 Task: Send an email with the signature Amanda Green with the subject 'Introduction' and the message 'Please see below for my comments.' from softage.1@softage.net to softage.9@softage.net with an attached document Meeting_minutes.pdf and move the email from Sent Items to the folder Music
Action: Mouse moved to (96, 114)
Screenshot: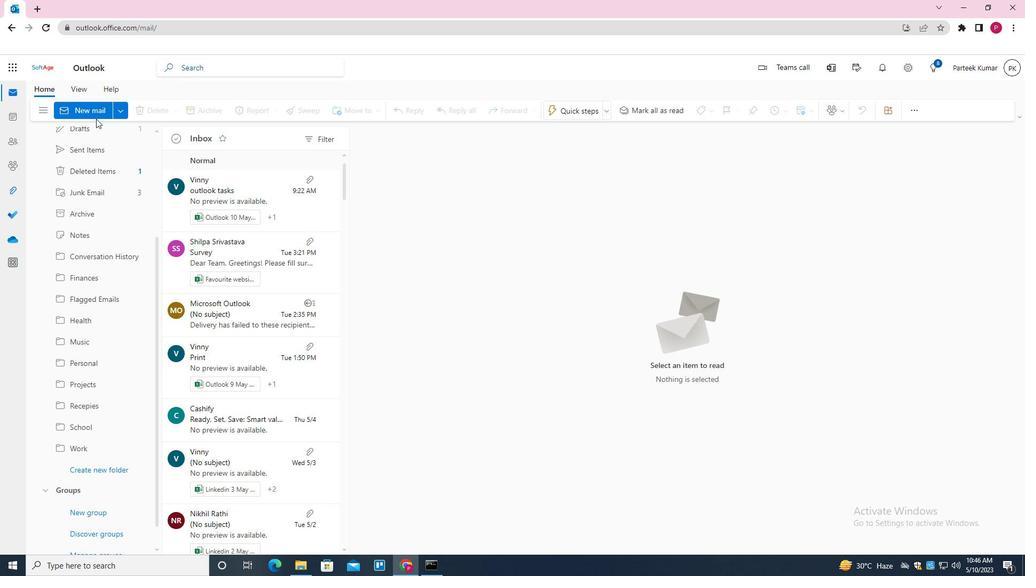 
Action: Mouse pressed left at (96, 114)
Screenshot: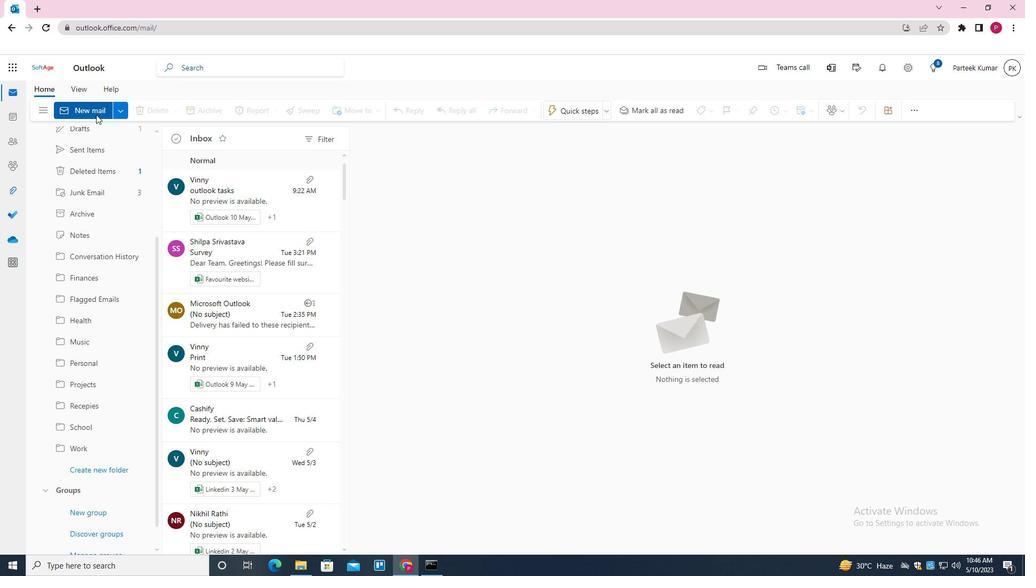 
Action: Mouse moved to (429, 274)
Screenshot: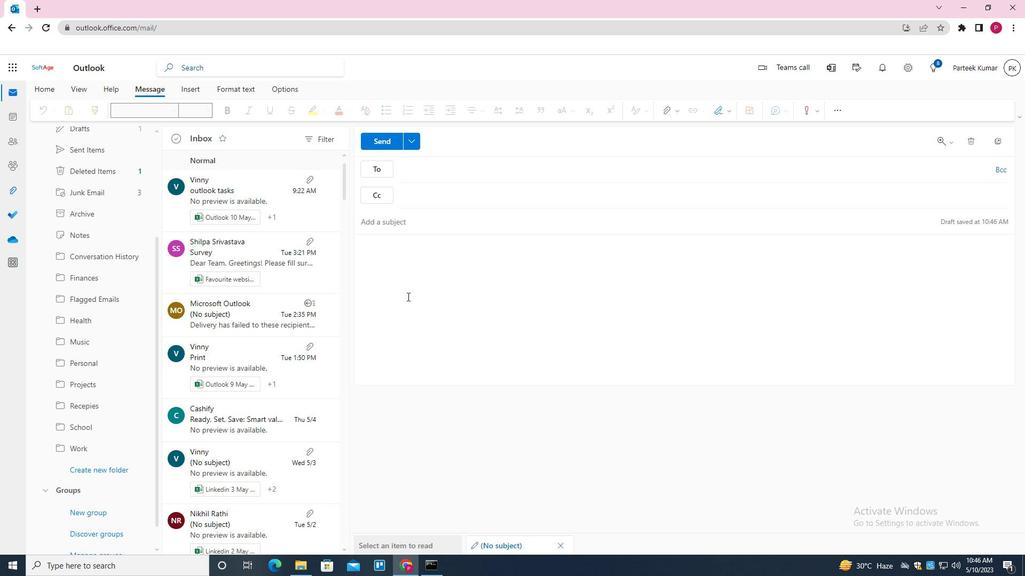 
Action: Mouse pressed left at (429, 274)
Screenshot: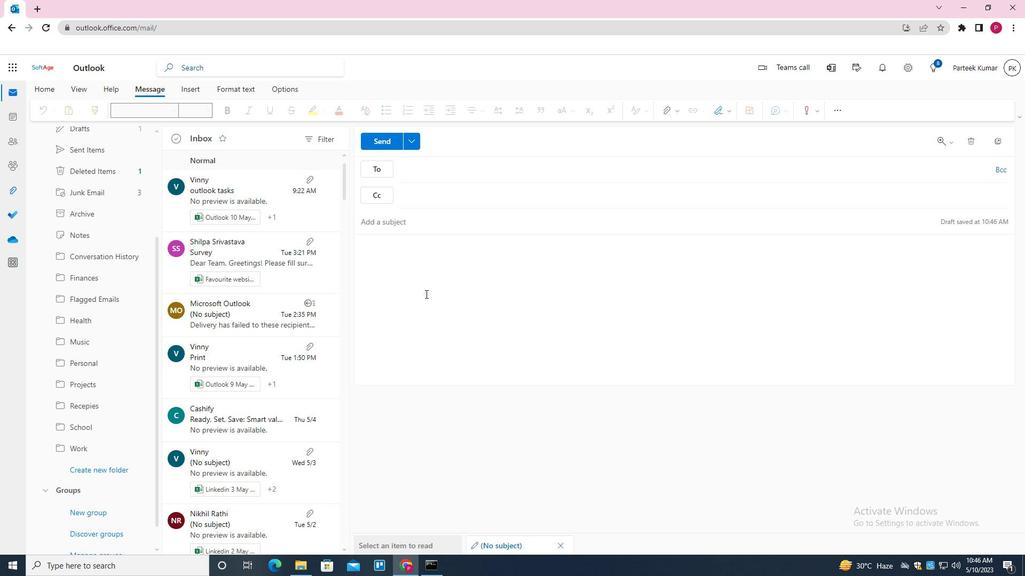 
Action: Mouse moved to (727, 111)
Screenshot: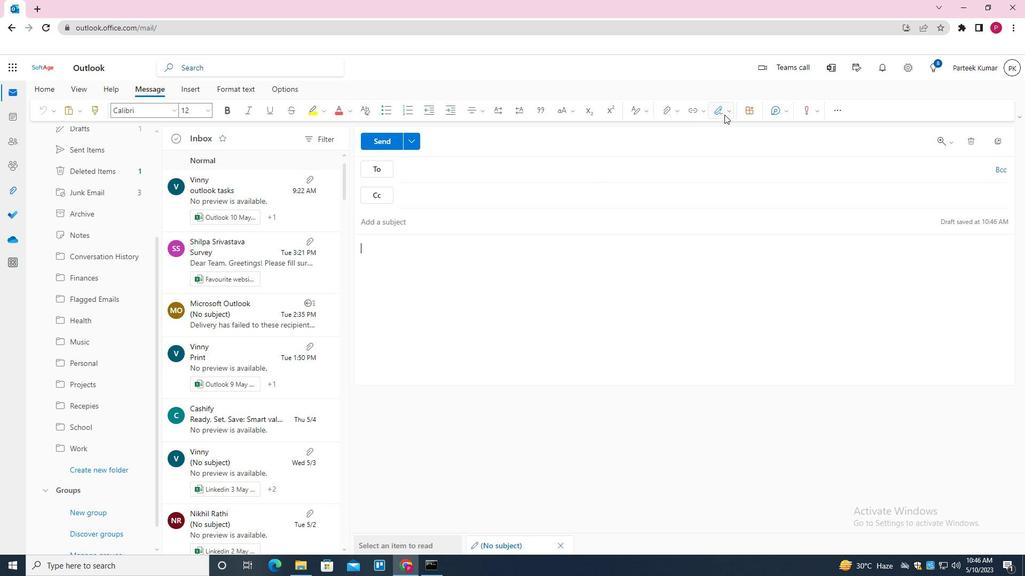 
Action: Mouse pressed left at (727, 111)
Screenshot: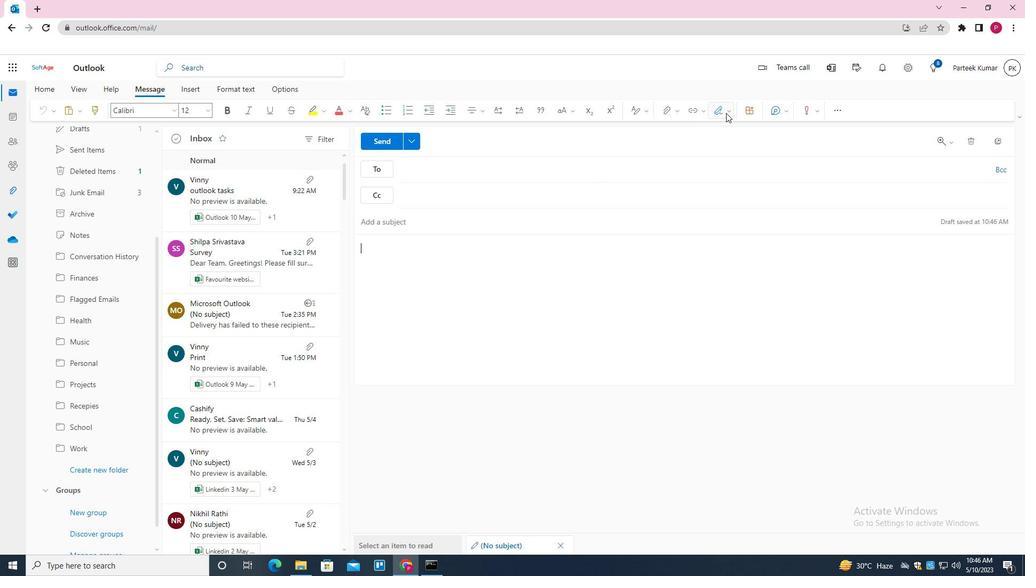 
Action: Mouse moved to (693, 270)
Screenshot: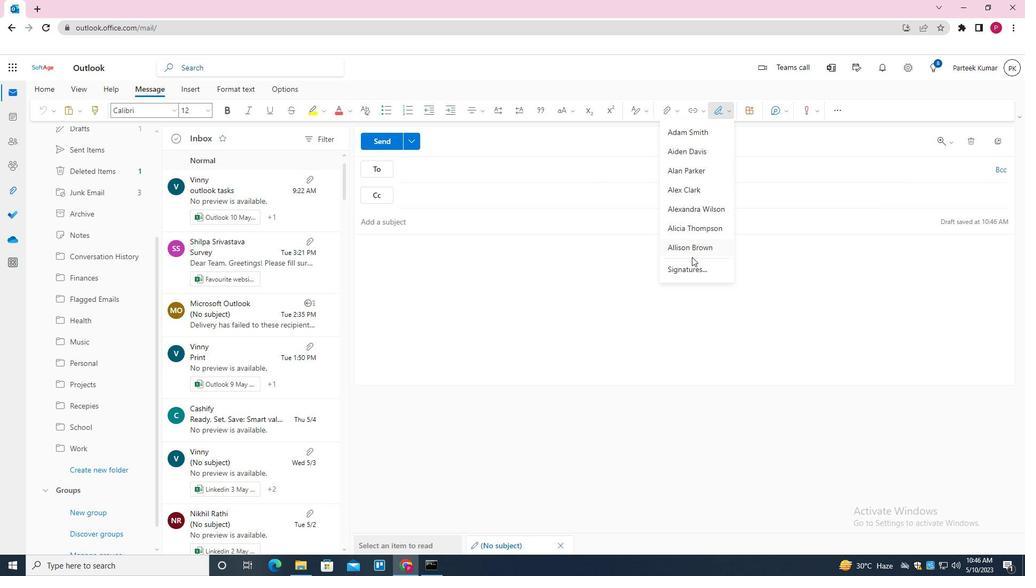 
Action: Mouse pressed left at (693, 270)
Screenshot: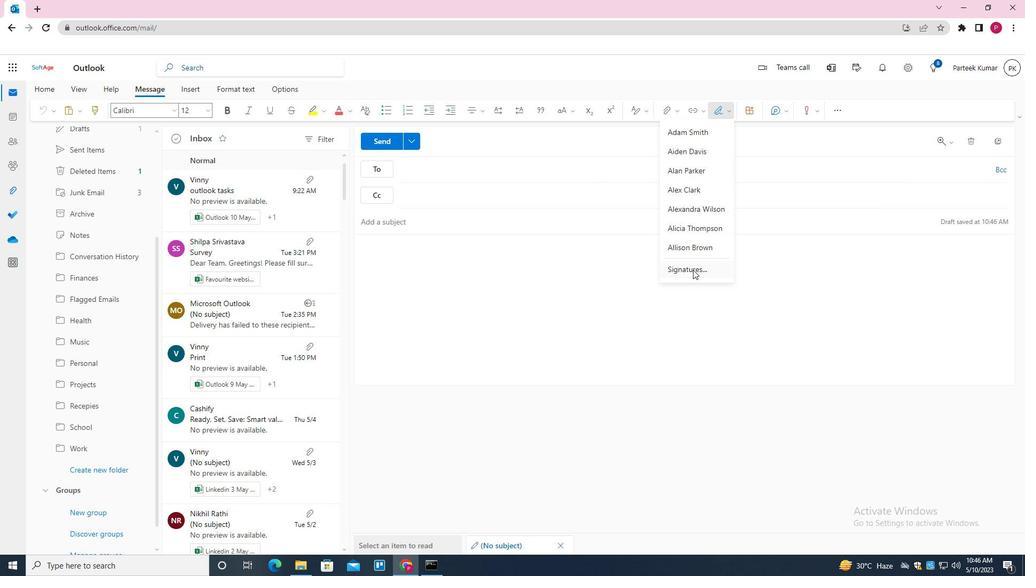 
Action: Mouse moved to (450, 172)
Screenshot: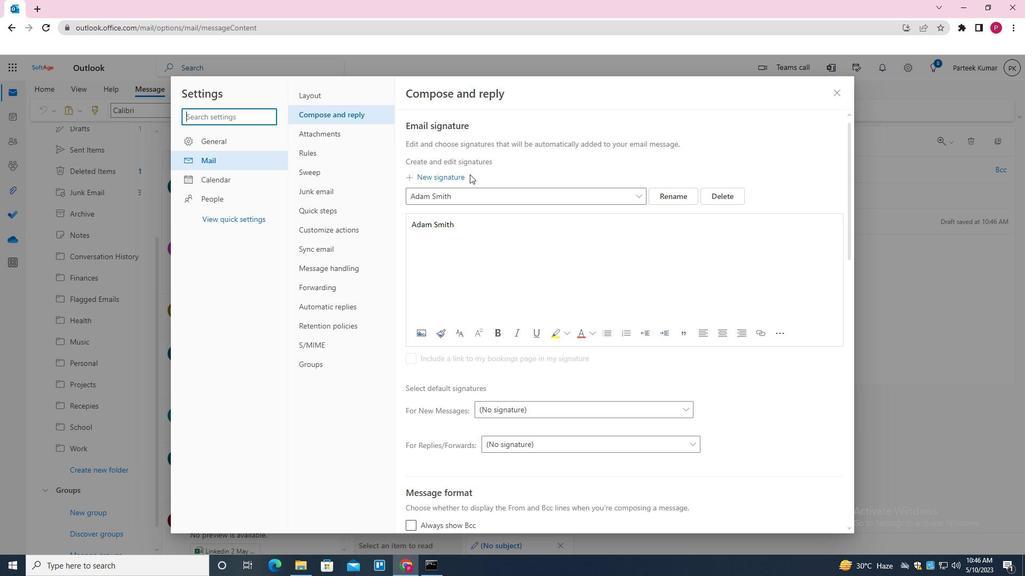 
Action: Mouse pressed left at (450, 172)
Screenshot: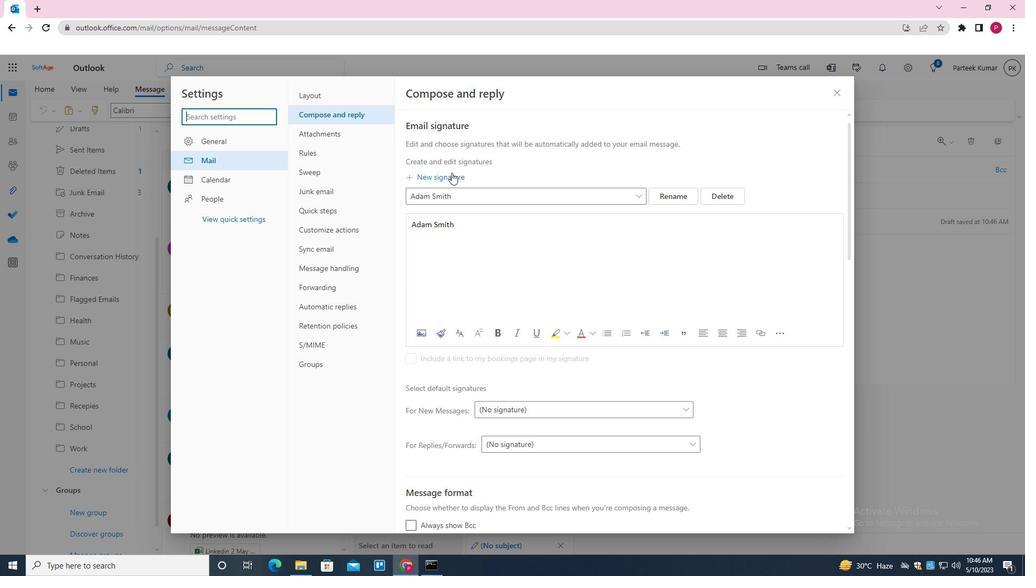
Action: Mouse moved to (468, 193)
Screenshot: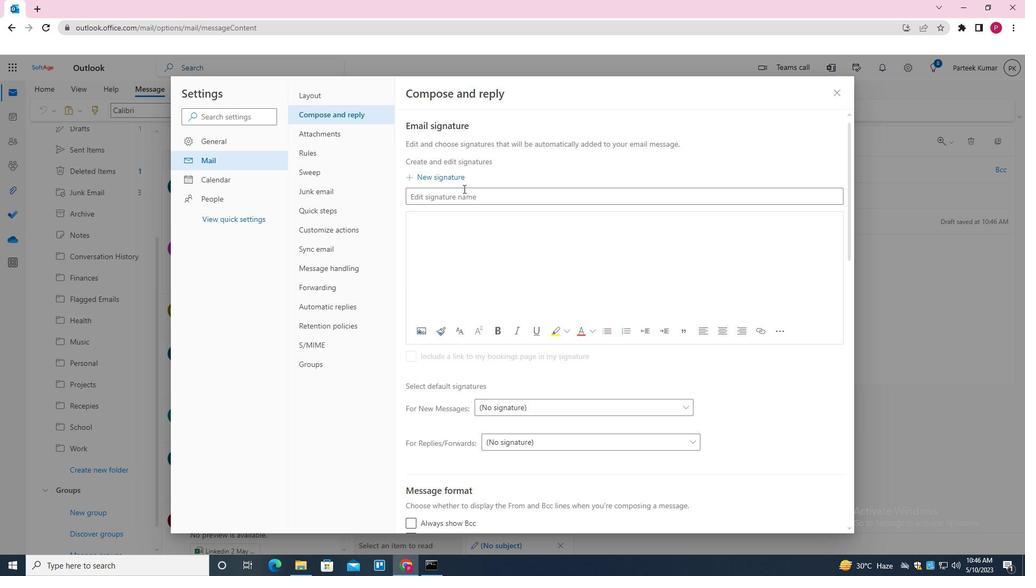 
Action: Mouse pressed left at (468, 193)
Screenshot: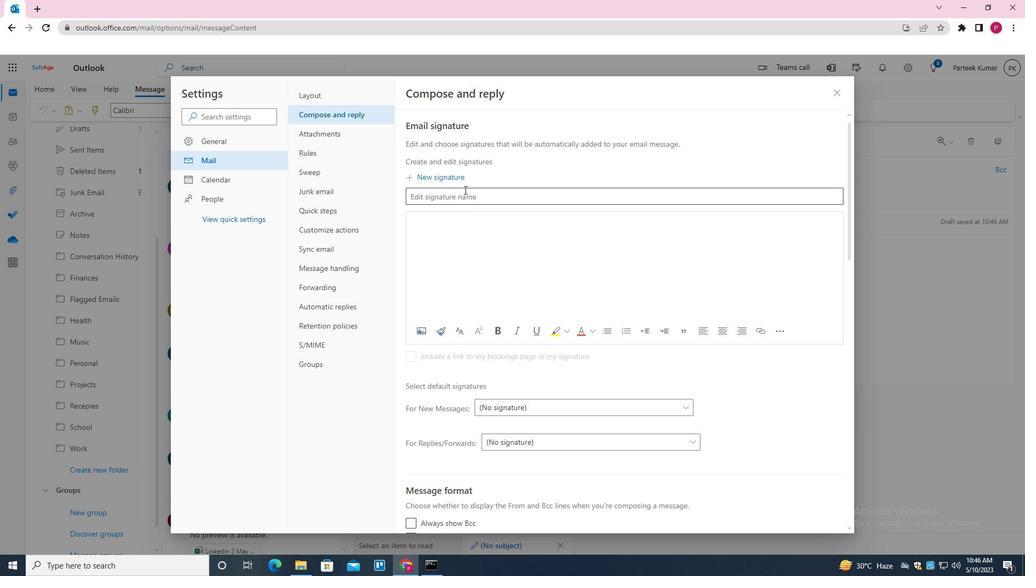 
Action: Key pressed <Key.shift>AMANDA<Key.space><Key.shift><Key.shift>GREEN<Key.space>
Screenshot: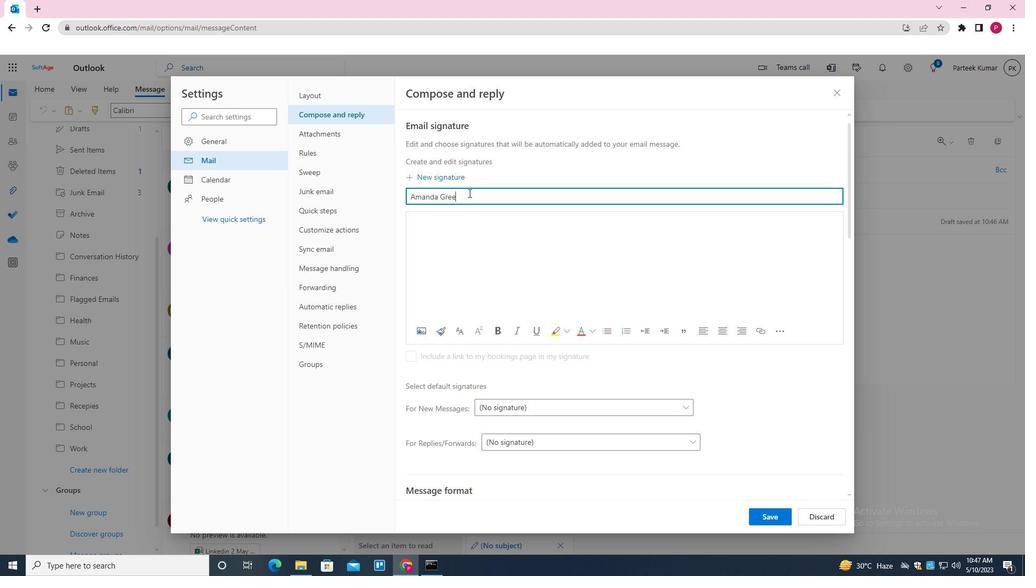 
Action: Mouse moved to (462, 215)
Screenshot: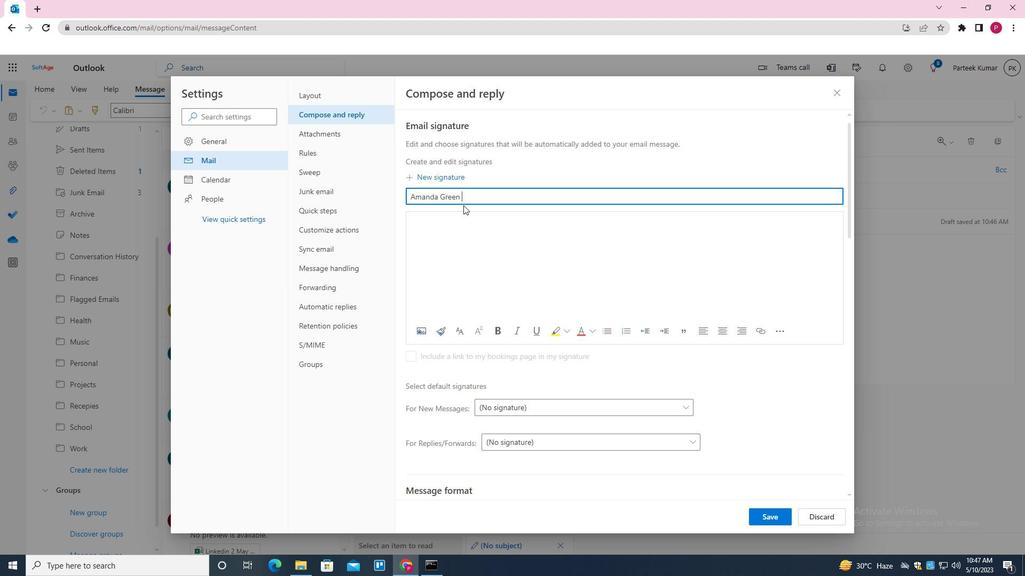 
Action: Mouse pressed left at (462, 215)
Screenshot: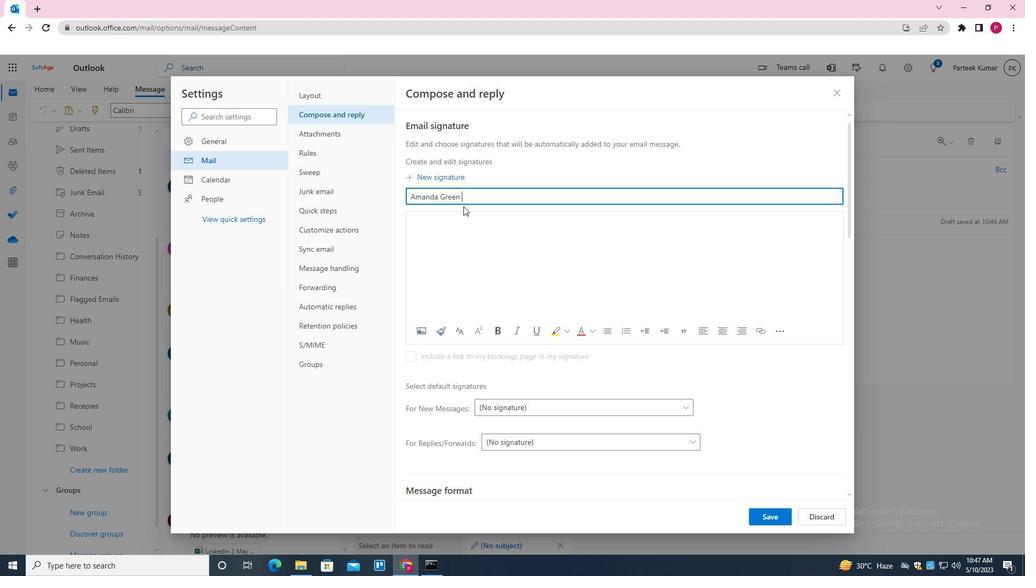 
Action: Key pressed <Key.shift>AMANDA<Key.space><Key.shift><Key.shift><Key.shift><Key.shift><Key.shift><Key.shift><Key.shift>GREEB<Key.backspace>N
Screenshot: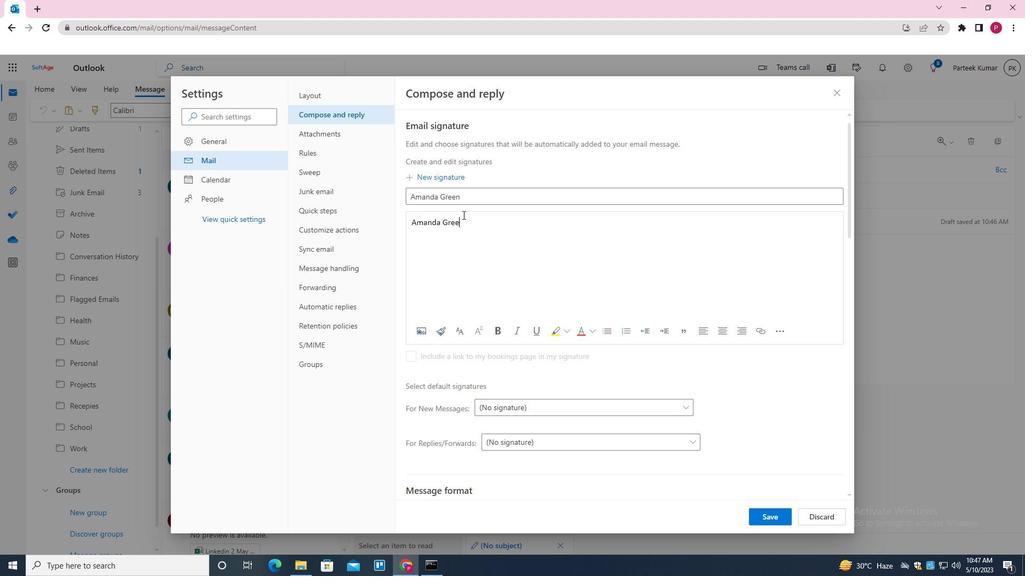 
Action: Mouse moved to (763, 516)
Screenshot: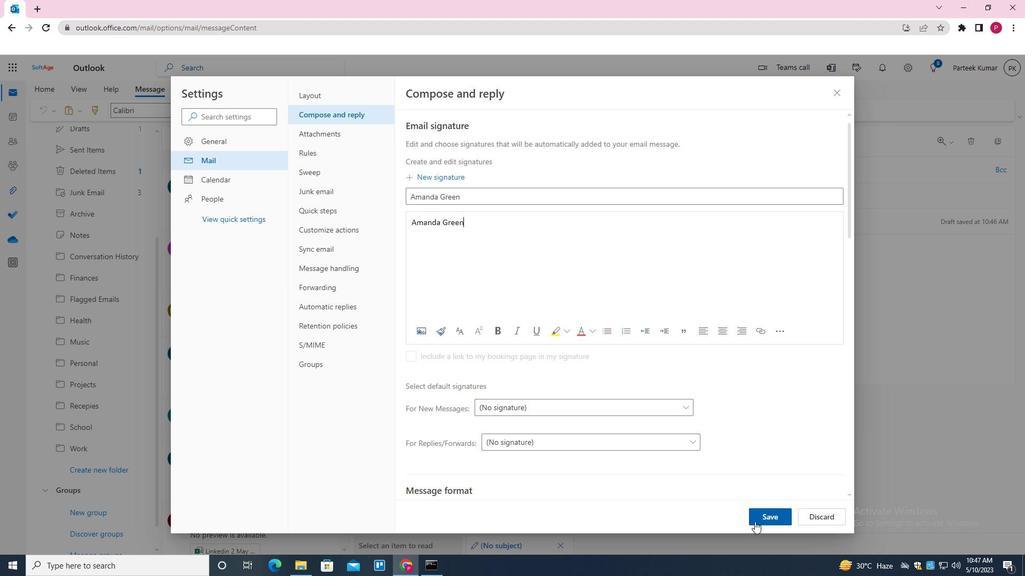
Action: Mouse pressed left at (763, 516)
Screenshot: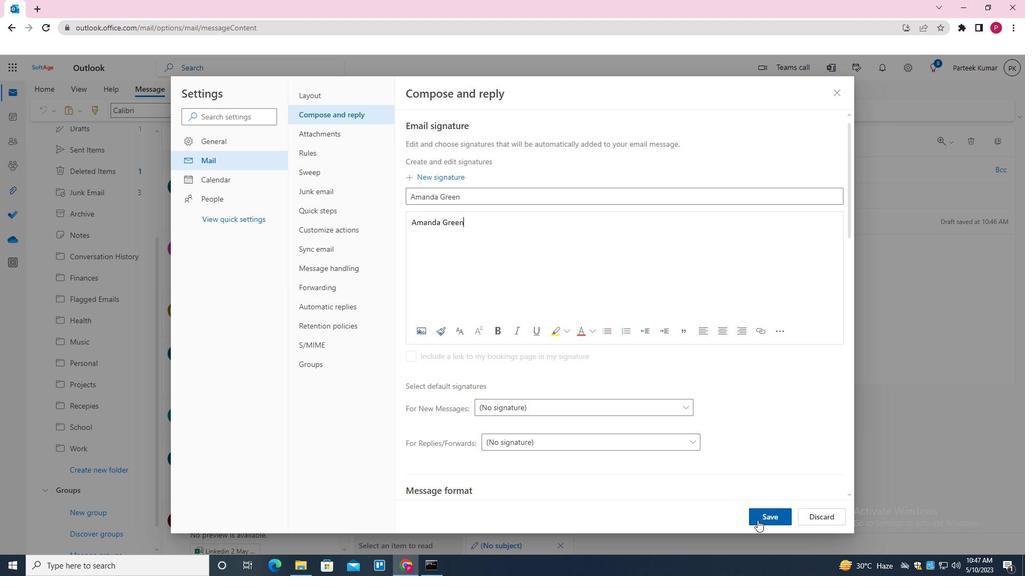 
Action: Mouse moved to (837, 91)
Screenshot: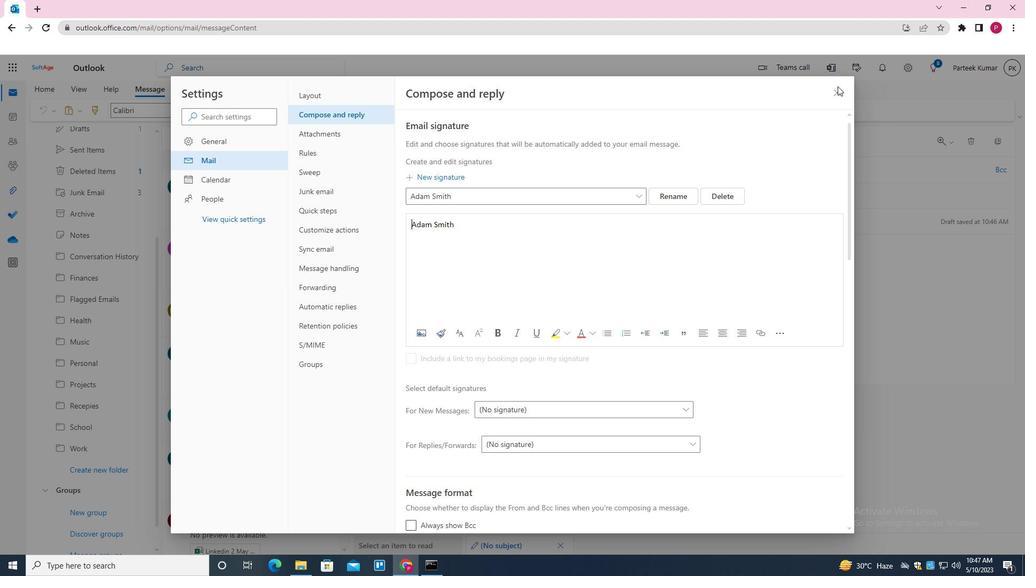 
Action: Mouse pressed left at (837, 91)
Screenshot: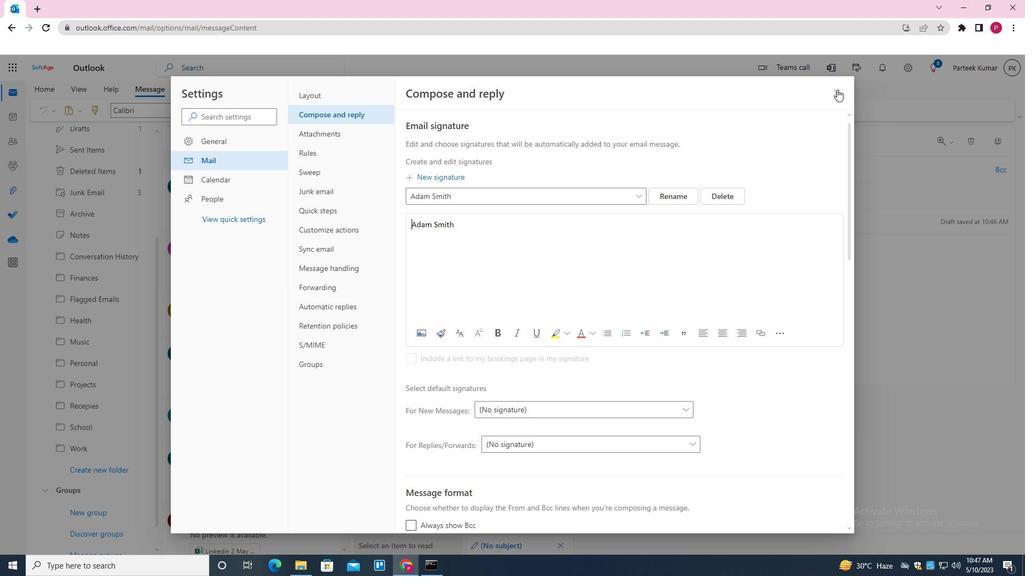 
Action: Mouse moved to (565, 256)
Screenshot: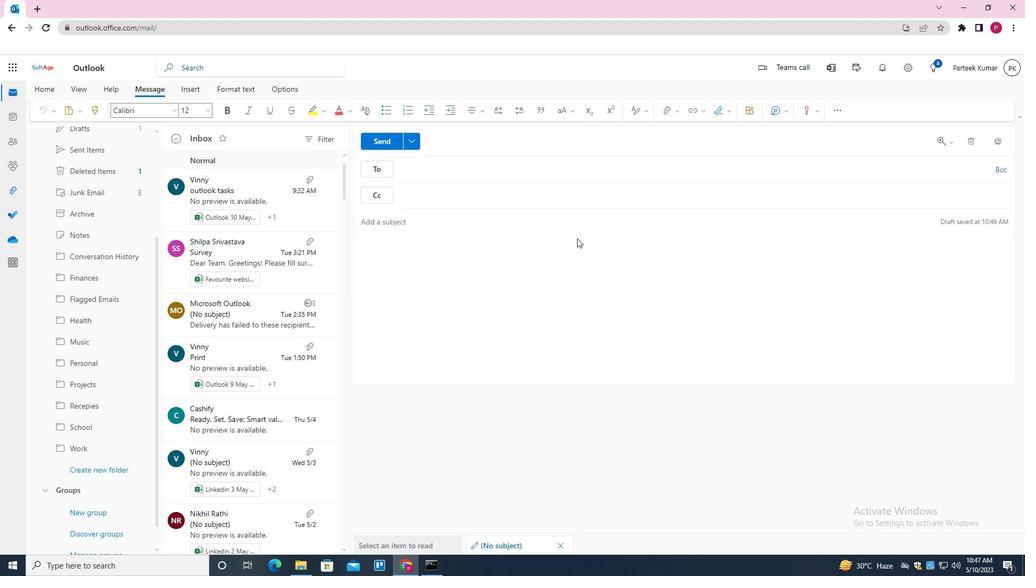 
Action: Mouse pressed left at (565, 256)
Screenshot: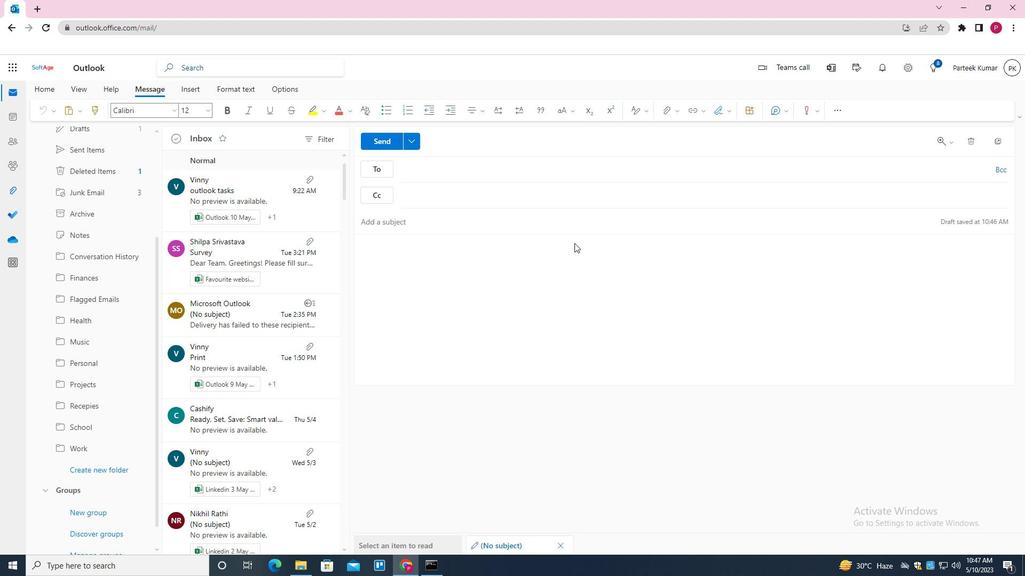 
Action: Mouse moved to (730, 112)
Screenshot: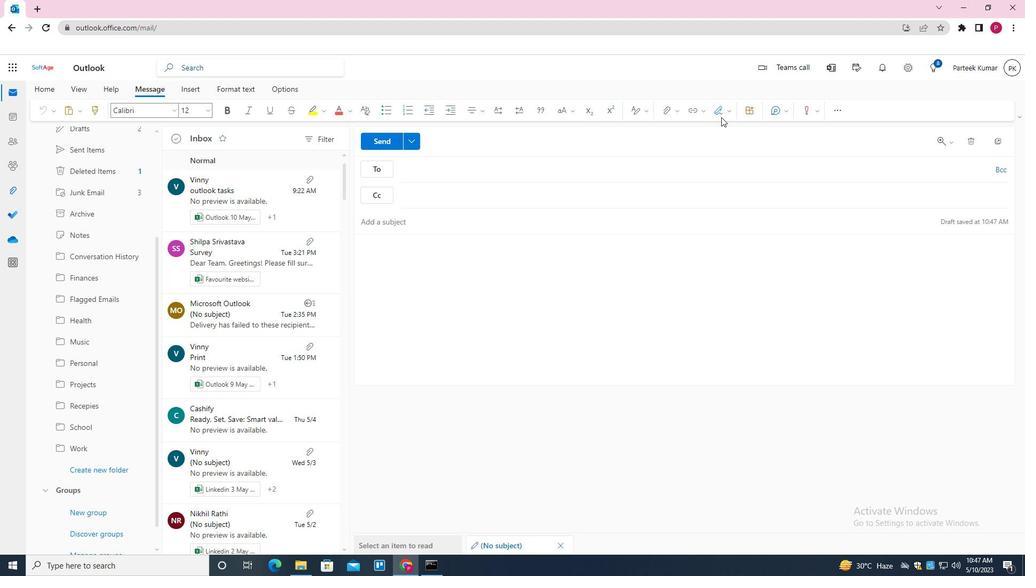 
Action: Mouse pressed left at (730, 112)
Screenshot: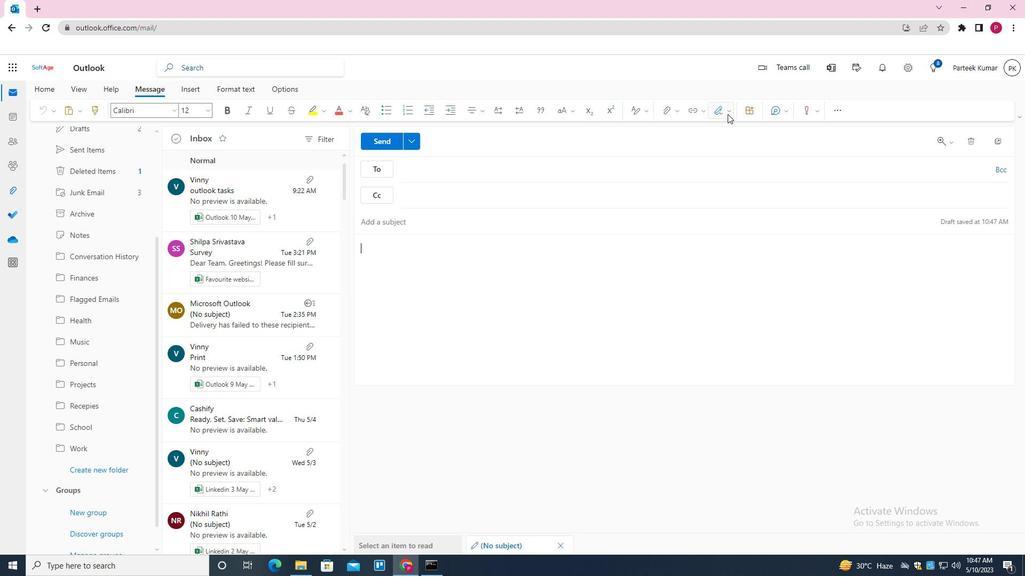 
Action: Mouse moved to (682, 270)
Screenshot: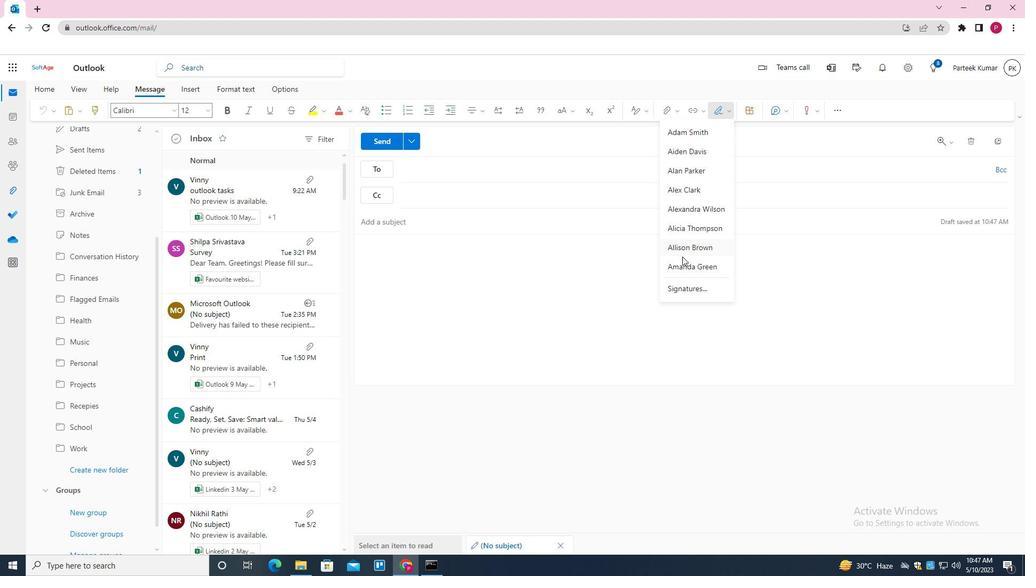 
Action: Mouse pressed left at (682, 270)
Screenshot: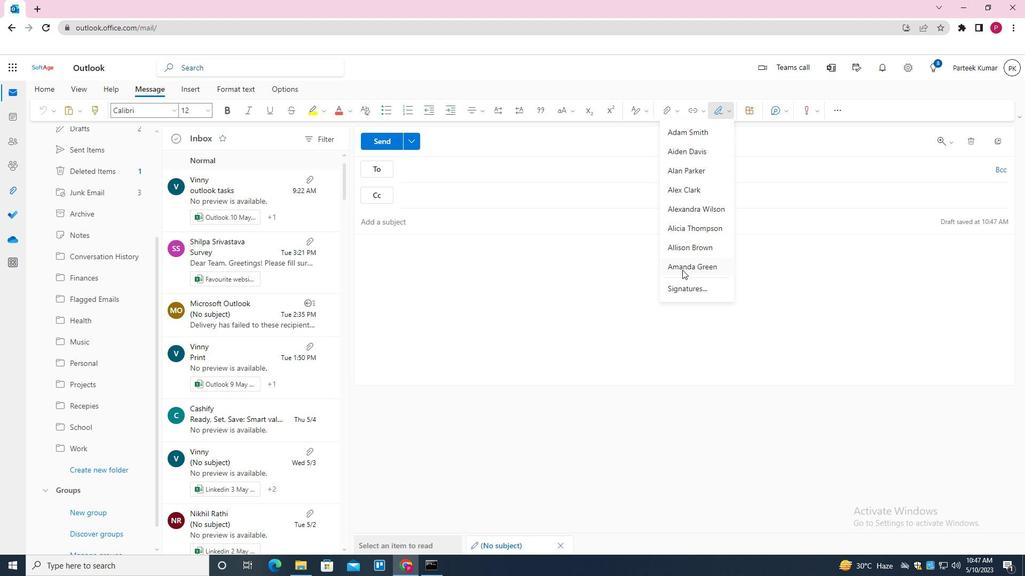 
Action: Mouse moved to (423, 217)
Screenshot: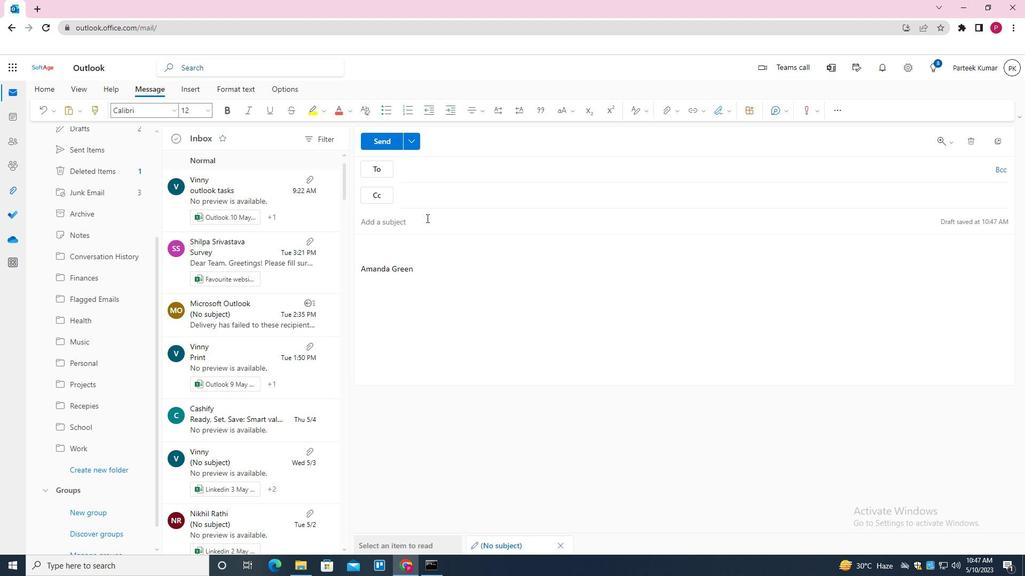 
Action: Mouse pressed left at (423, 217)
Screenshot: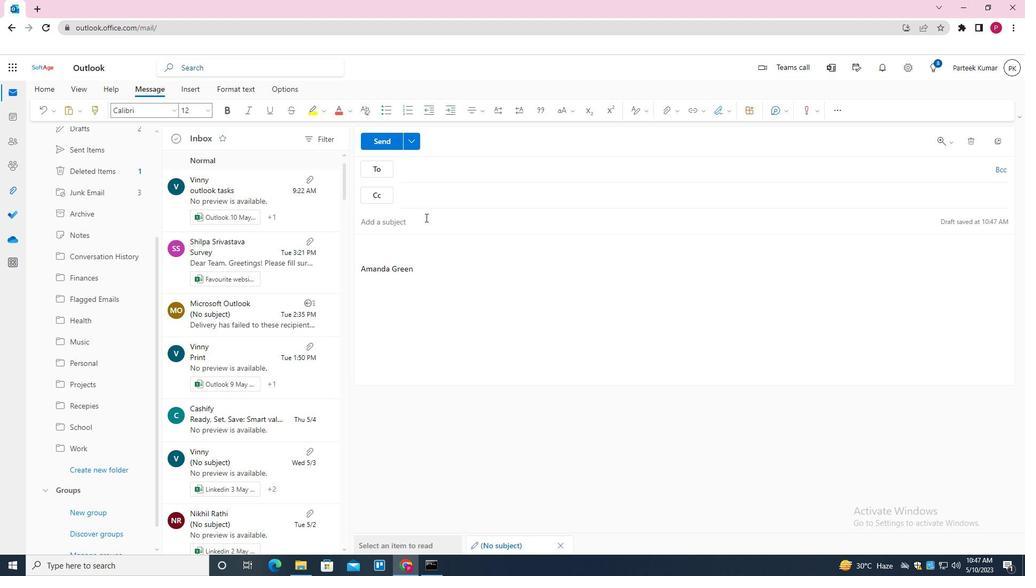 
Action: Key pressed <Key.shift><Key.shift><Key.shift><Key.shift>INTODUCY<Key.backspace>T<Key.backspace>ION<Key.space><Key.backspace><Key.backspace><Key.backspace><Key.backspace><Key.backspace>CTU<Key.backspace>ION<Key.space><Key.backspace><Key.backspace><Key.backspace><Key.backspace><Key.backspace><Key.backspace><Key.backspace><Key.backspace><Key.backspace><Key.backspace>TRODUCTION<Key.space>
Screenshot: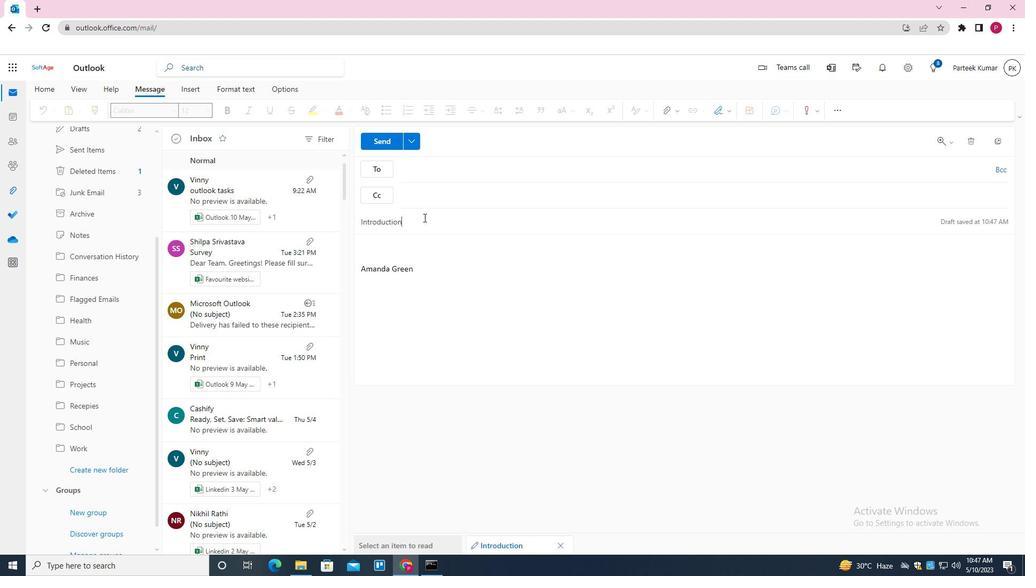 
Action: Mouse moved to (380, 253)
Screenshot: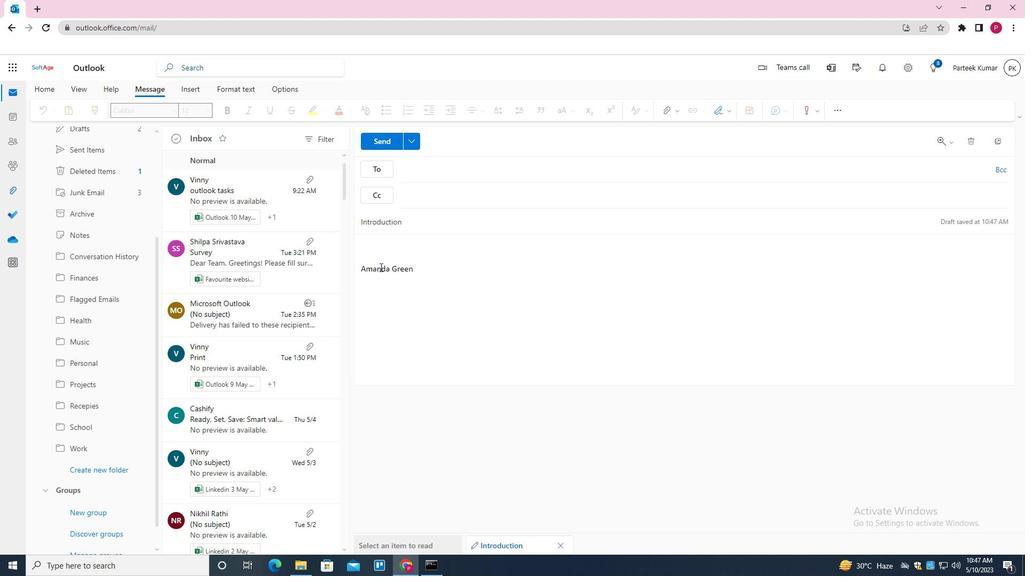 
Action: Mouse pressed left at (380, 253)
Screenshot: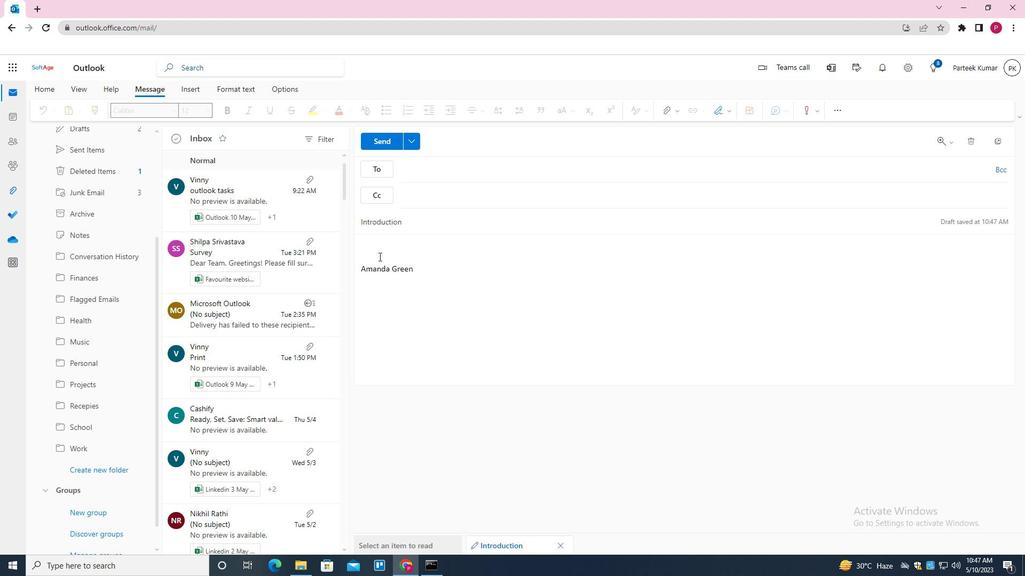 
Action: Key pressed <Key.up><Key.shift>PLEASE<Key.space>SEE<Key.space>BELOW<Key.space>FOR<Key.space>MY<Key.space>COMMENTS<Key.space>
Screenshot: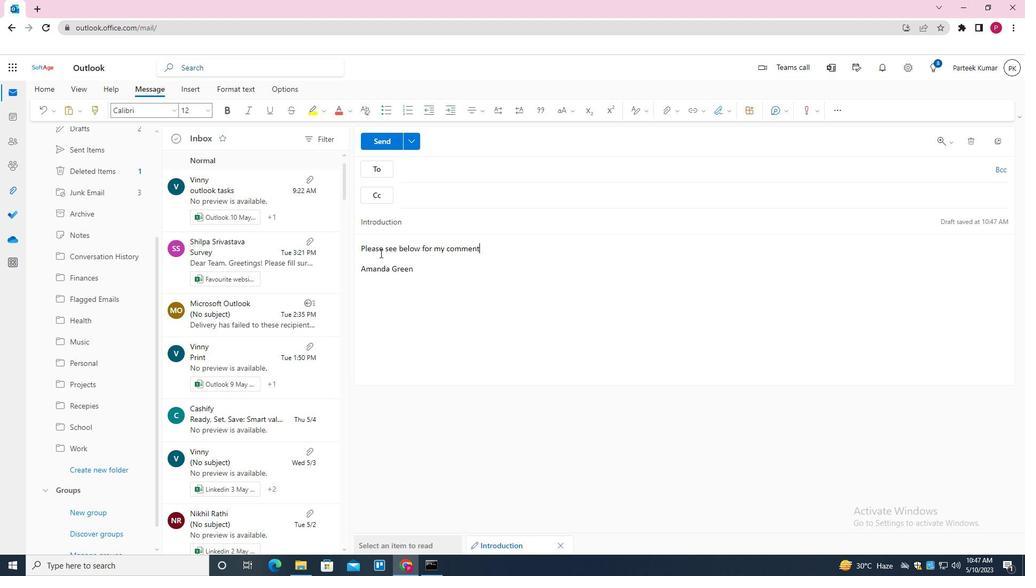 
Action: Mouse moved to (450, 167)
Screenshot: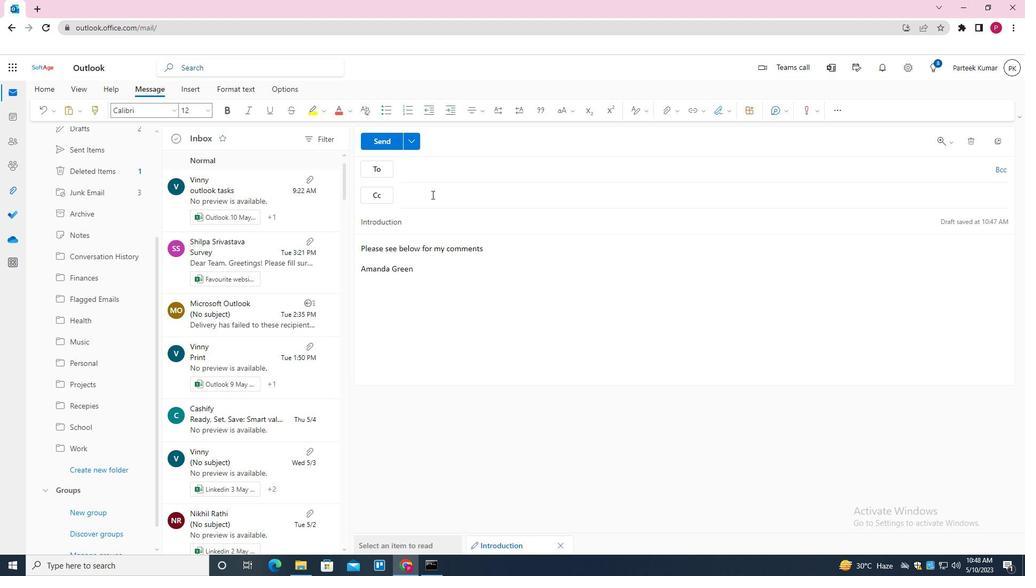 
Action: Mouse pressed left at (450, 167)
Screenshot: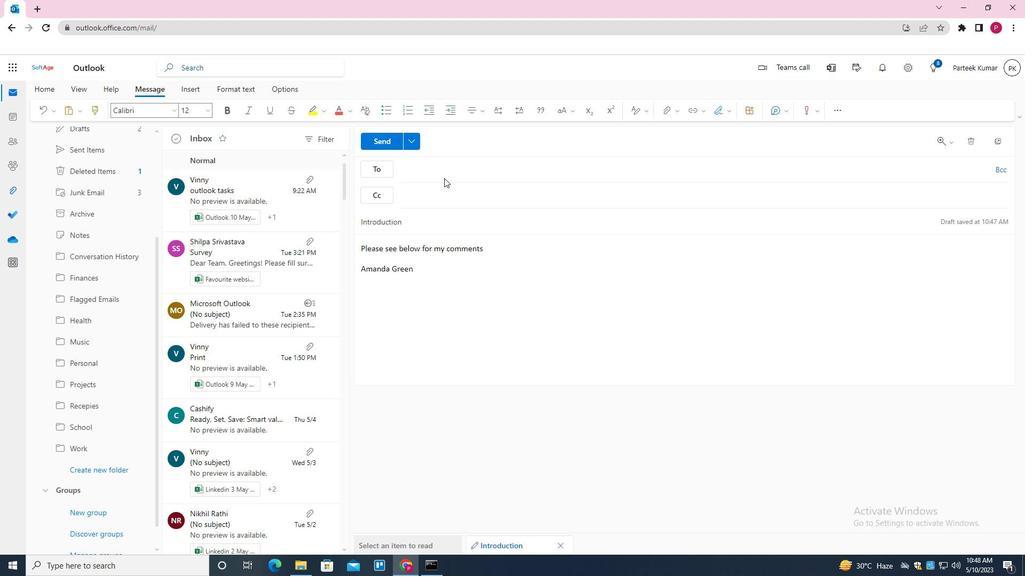 
Action: Key pressed <Key.shift>SOFTAGE.9<Key.shift>@SOFTAGE.NET<Key.enter>
Screenshot: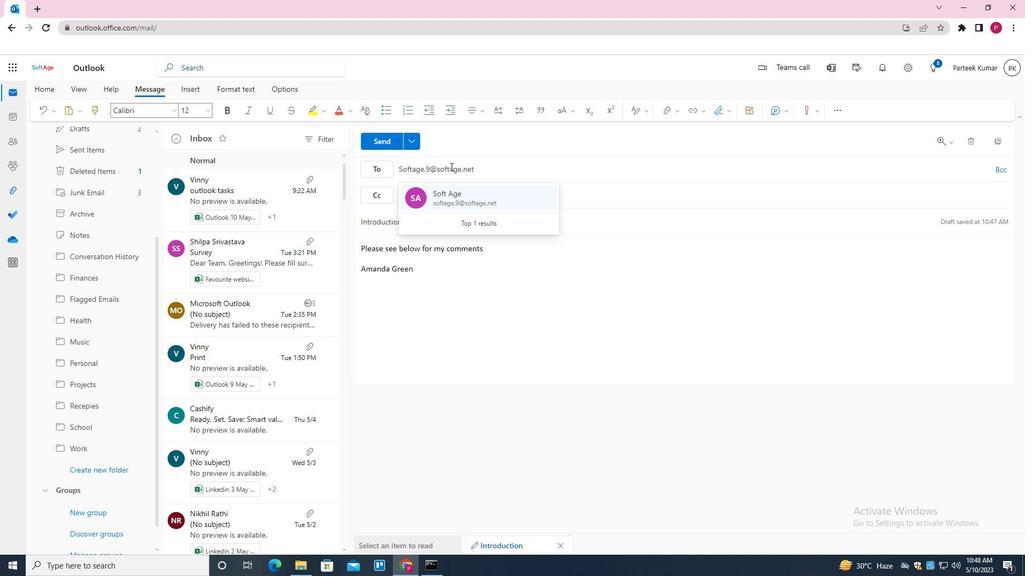
Action: Mouse moved to (659, 110)
Screenshot: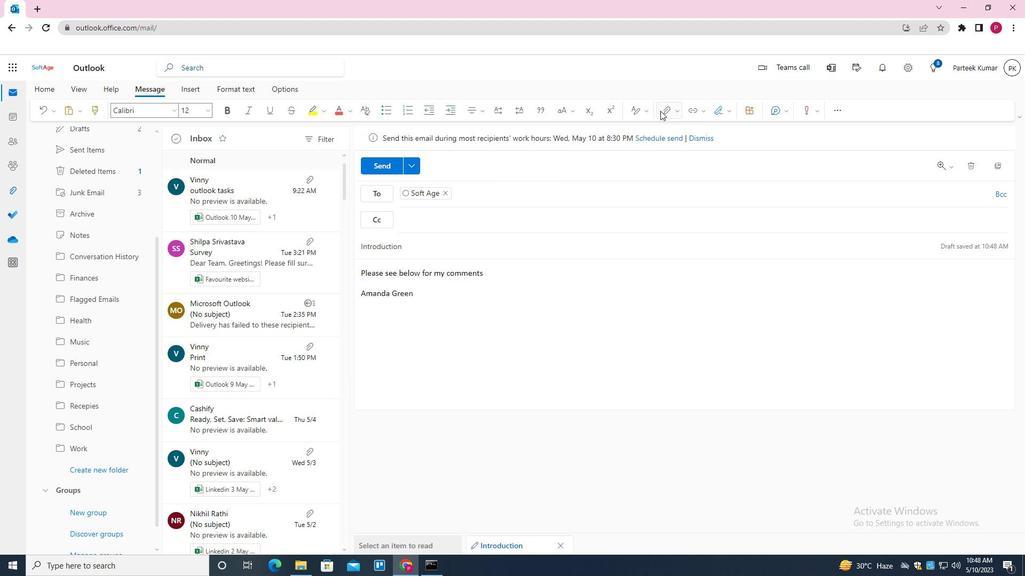
Action: Mouse pressed left at (659, 110)
Screenshot: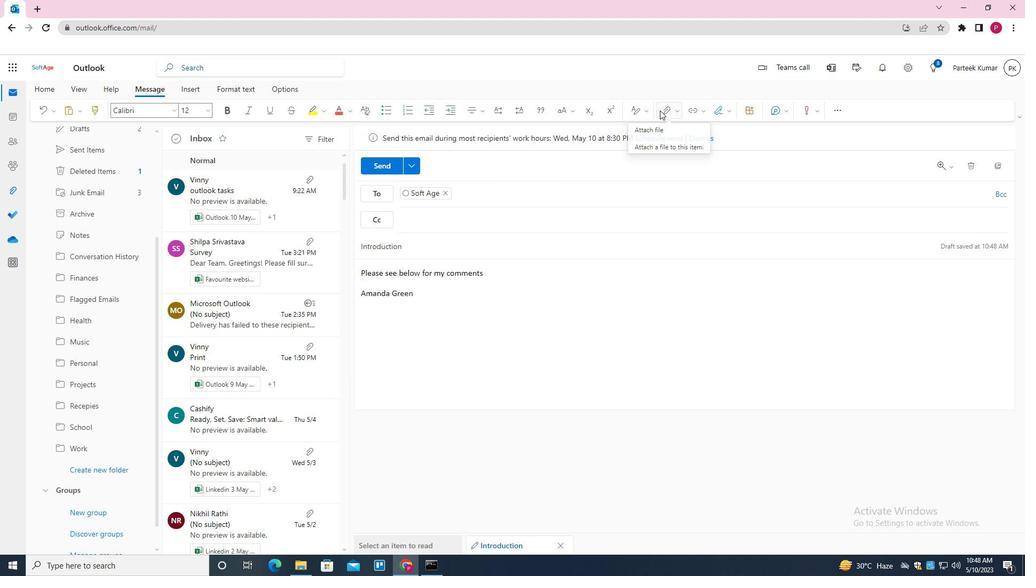 
Action: Mouse moved to (602, 133)
Screenshot: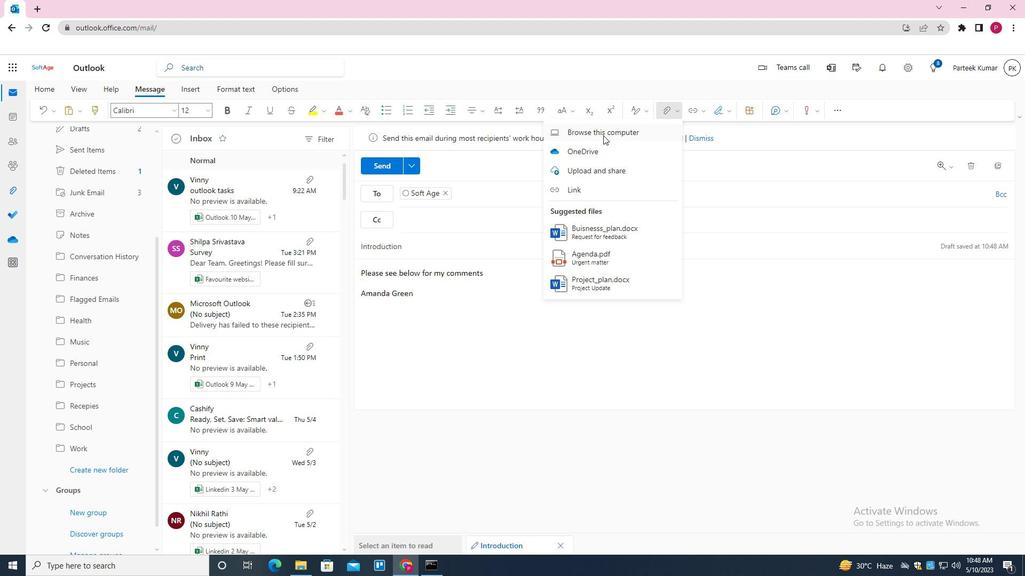 
Action: Mouse pressed left at (602, 133)
Screenshot: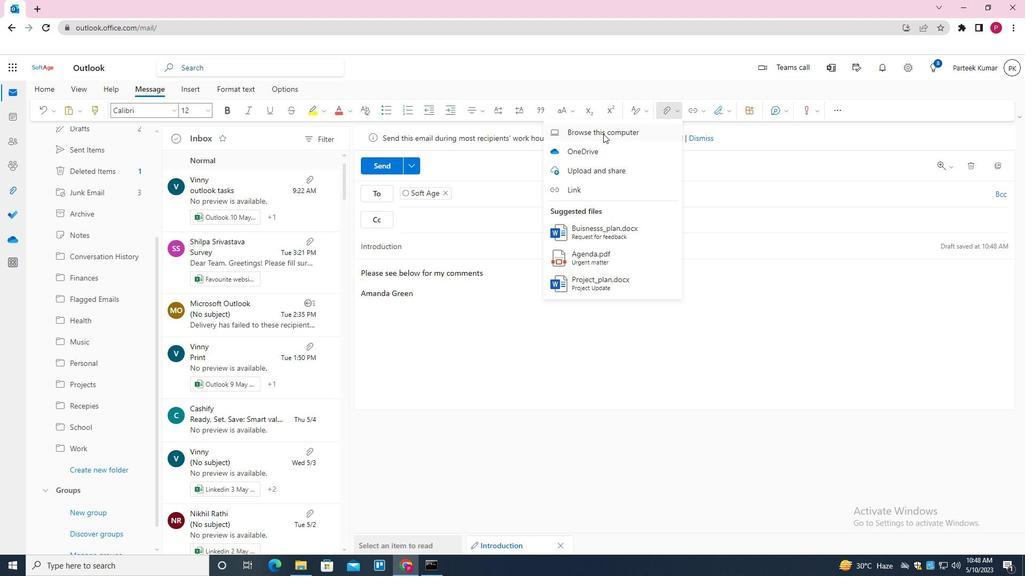 
Action: Mouse moved to (176, 87)
Screenshot: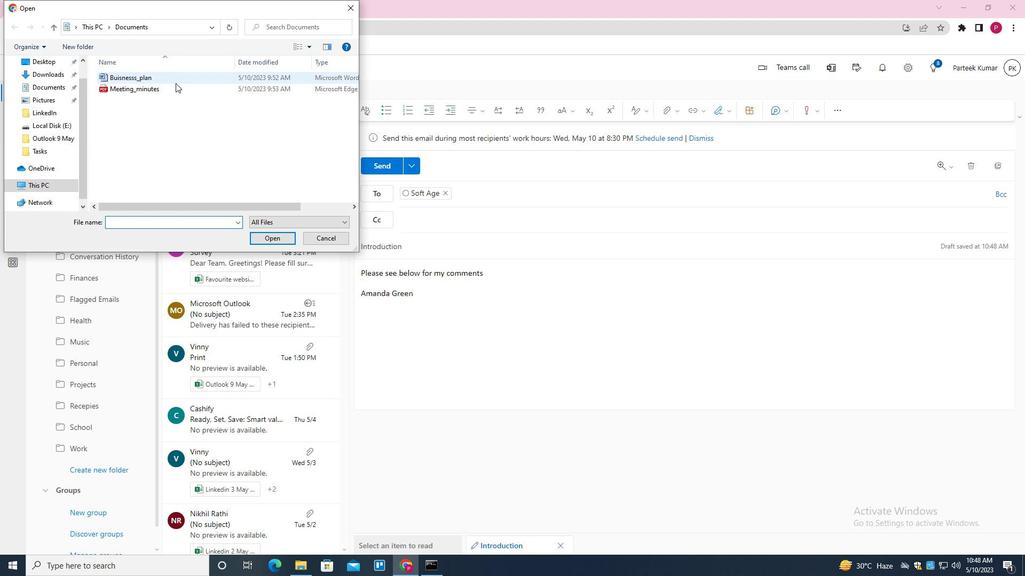 
Action: Mouse pressed left at (176, 87)
Screenshot: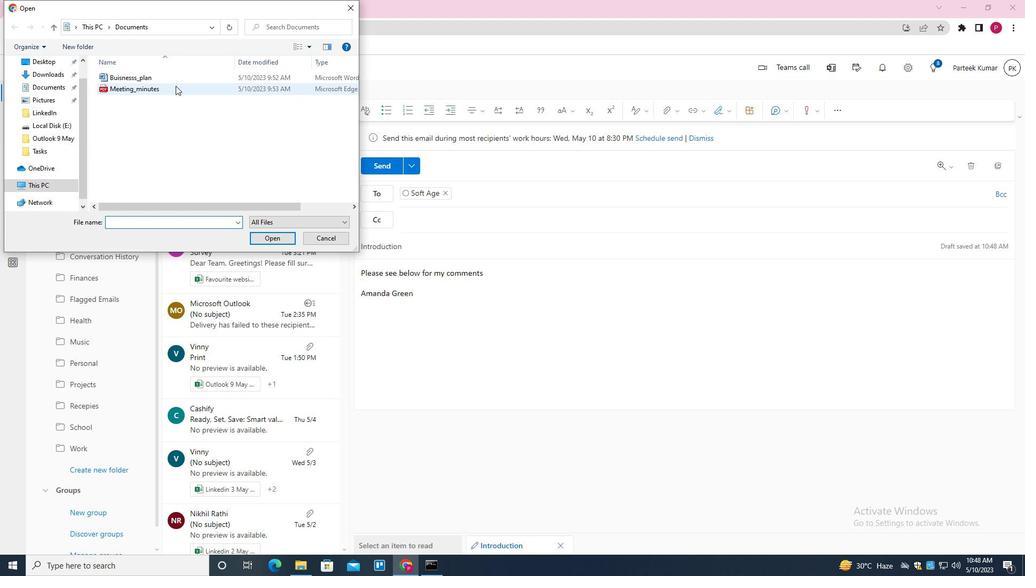 
Action: Mouse moved to (268, 236)
Screenshot: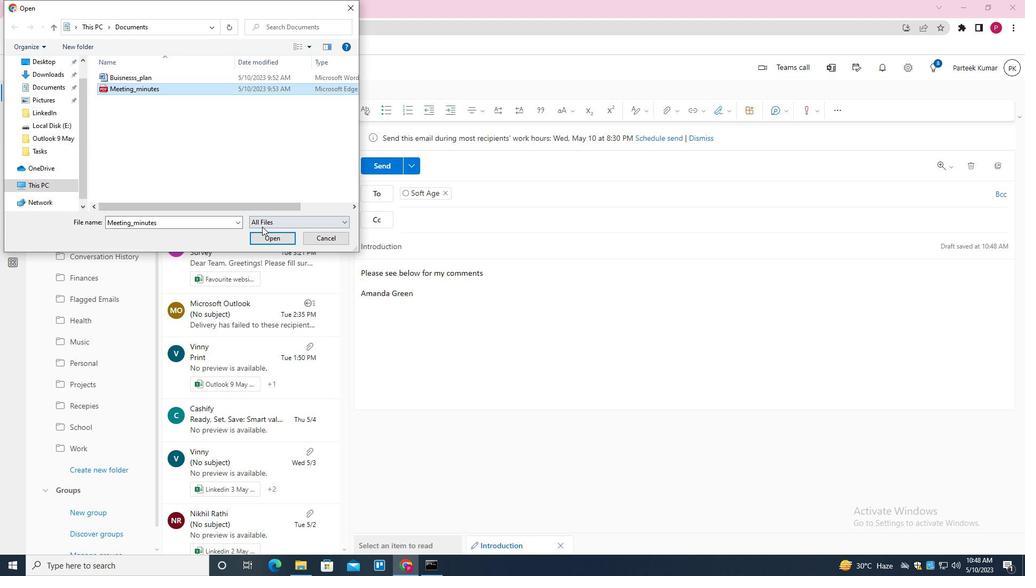 
Action: Mouse pressed left at (268, 236)
Screenshot: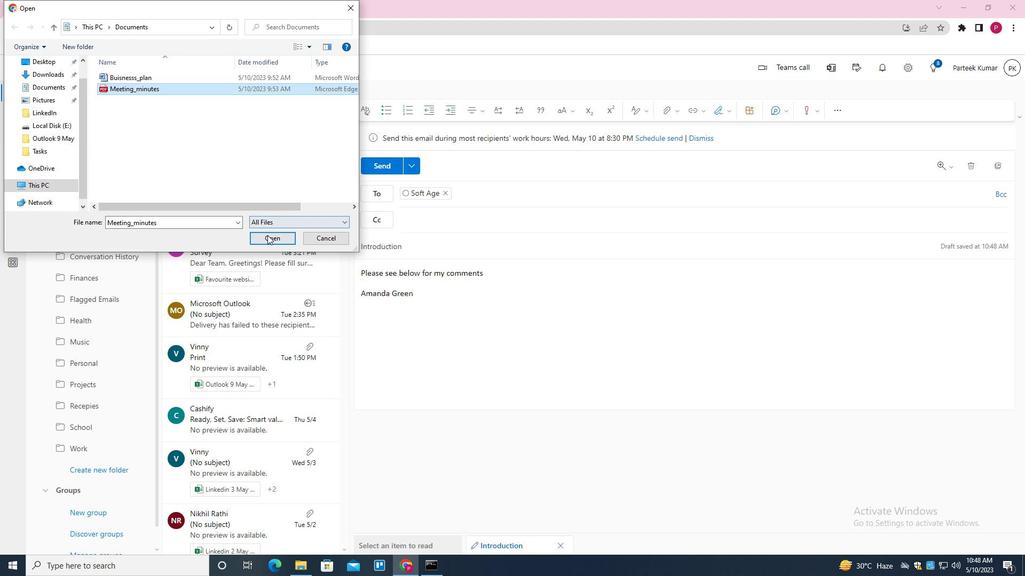 
Action: Mouse moved to (379, 167)
Screenshot: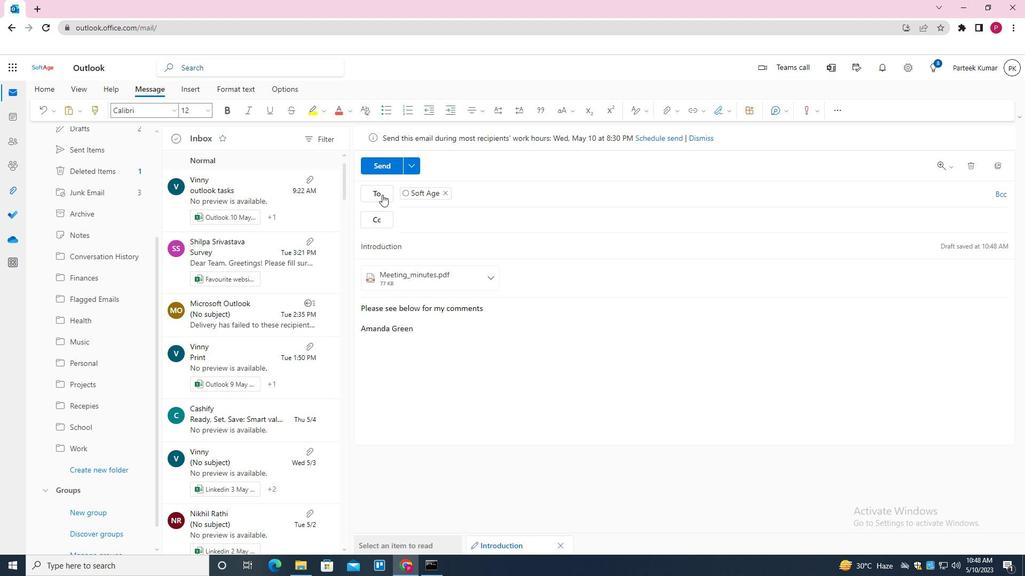 
Action: Mouse pressed left at (379, 167)
Screenshot: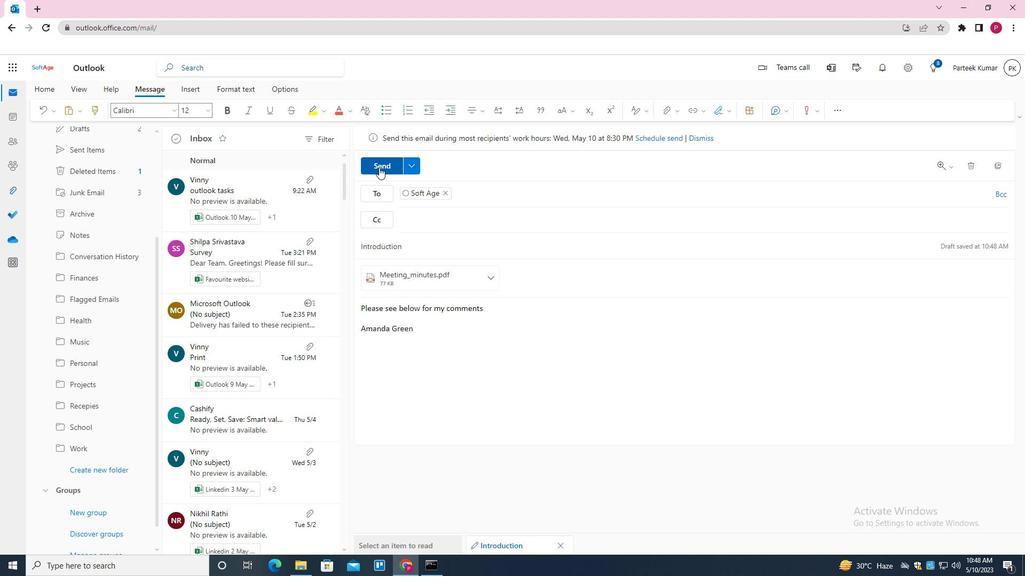 
Action: Mouse moved to (101, 152)
Screenshot: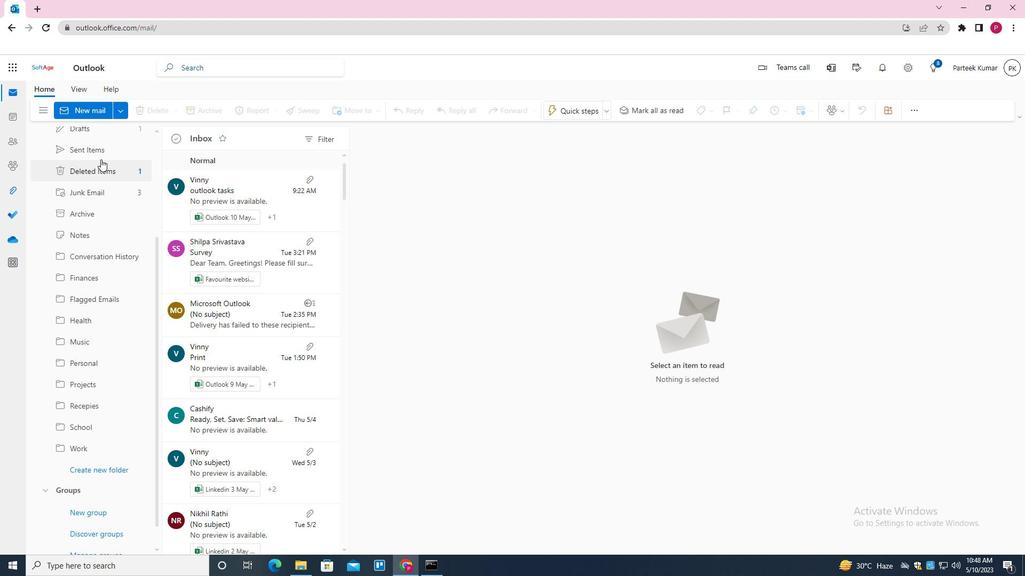 
Action: Mouse pressed left at (101, 152)
Screenshot: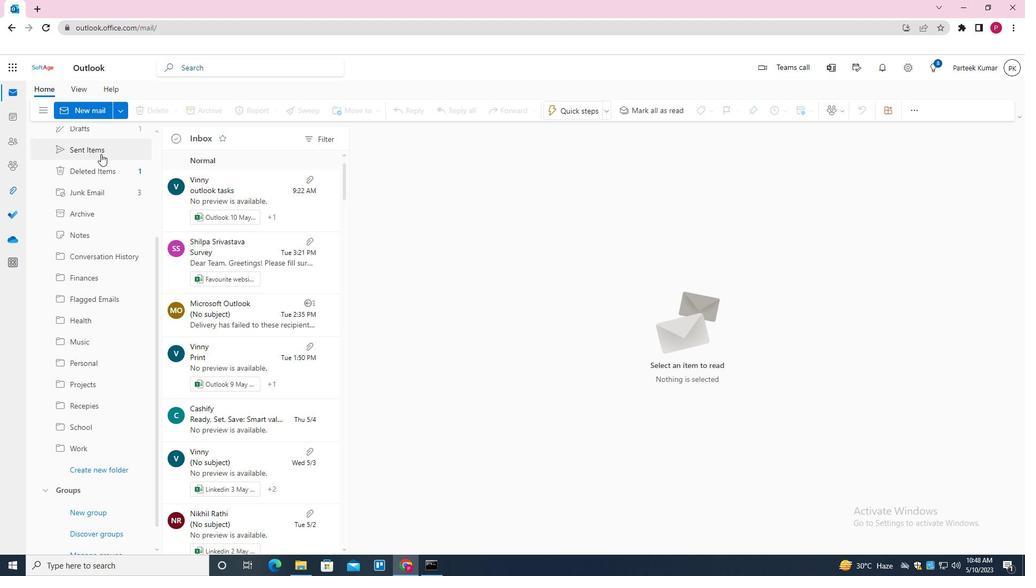 
Action: Mouse moved to (234, 198)
Screenshot: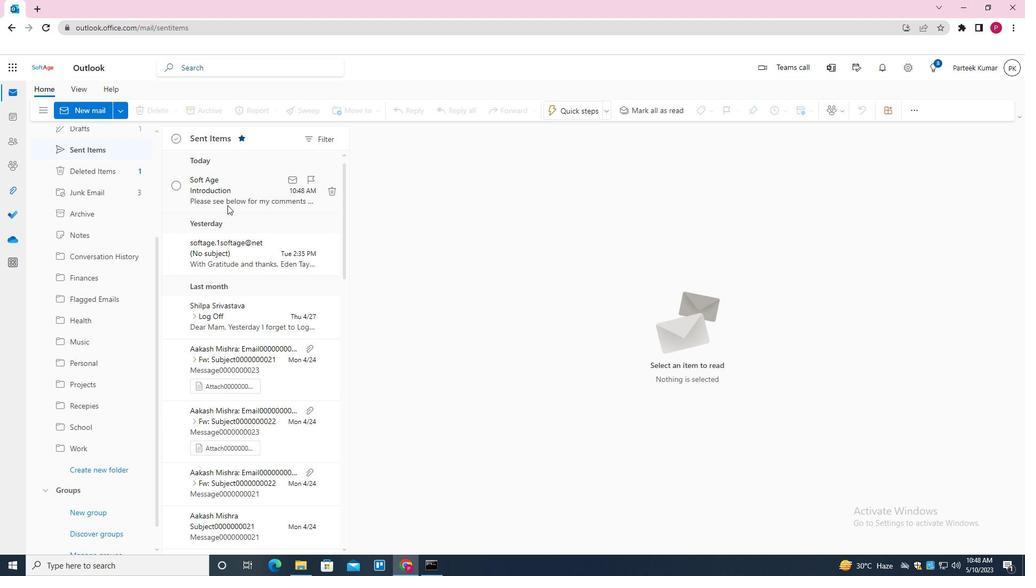 
Action: Mouse pressed right at (234, 198)
Screenshot: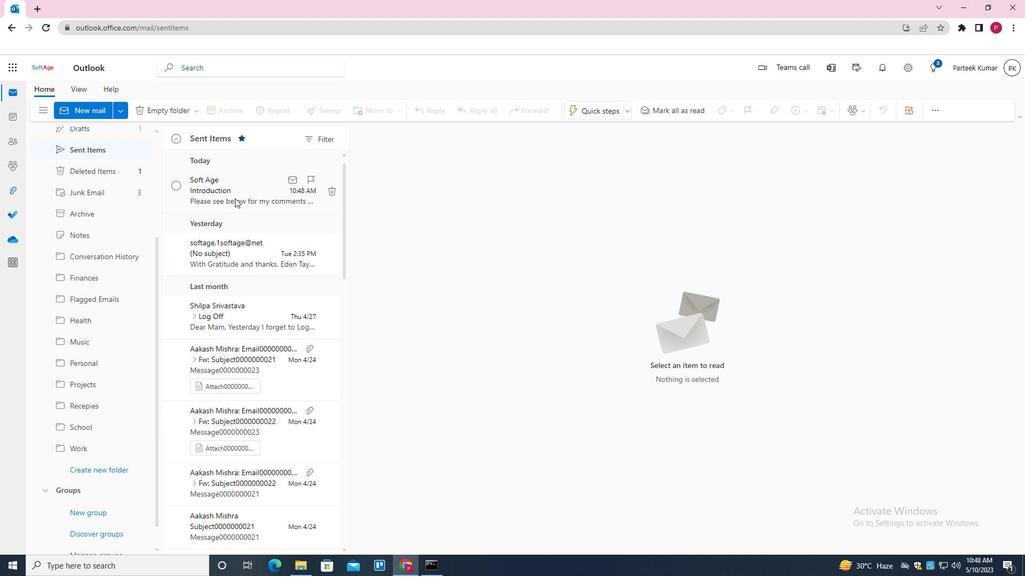 
Action: Mouse moved to (272, 246)
Screenshot: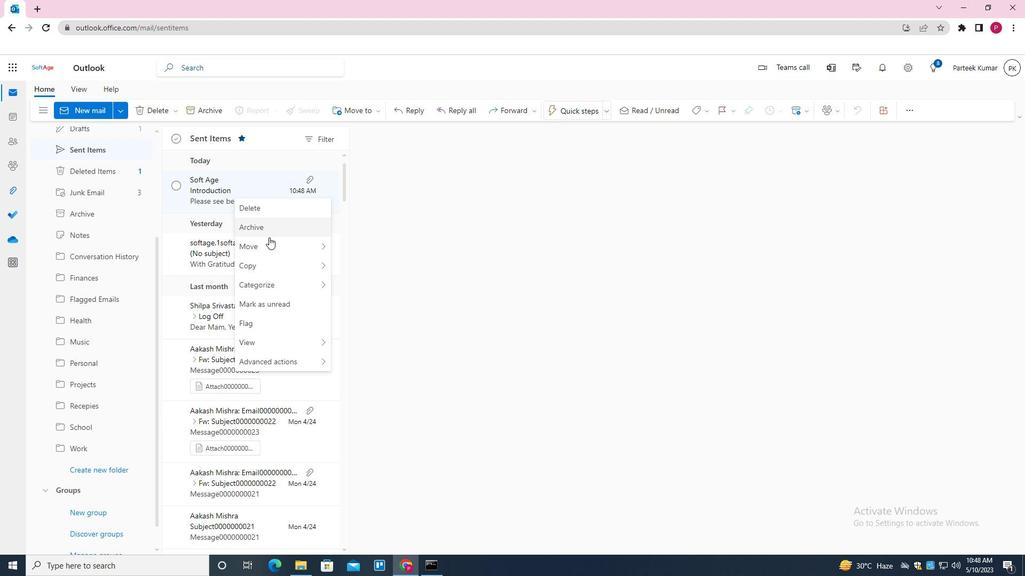 
Action: Mouse pressed left at (272, 246)
Screenshot: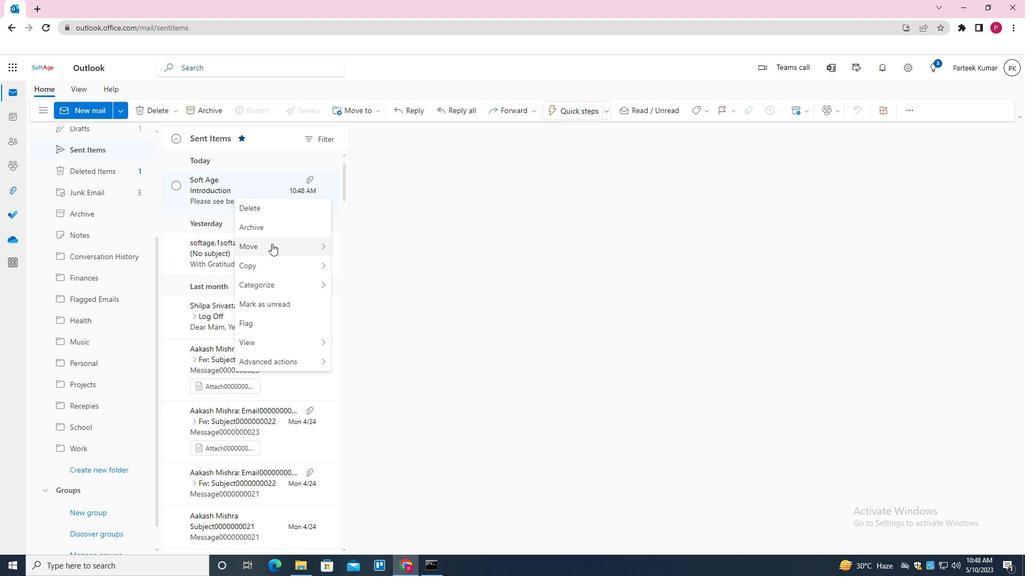 
Action: Mouse moved to (374, 247)
Screenshot: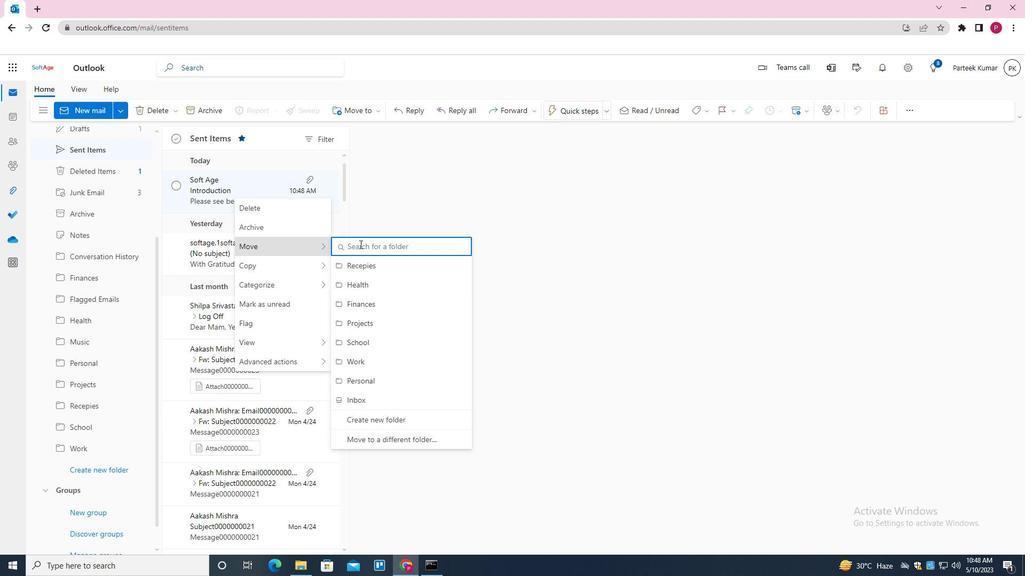 
Action: Key pressed <Key.shift>MUSIC<Key.down><Key.enter><Key.f8>
Screenshot: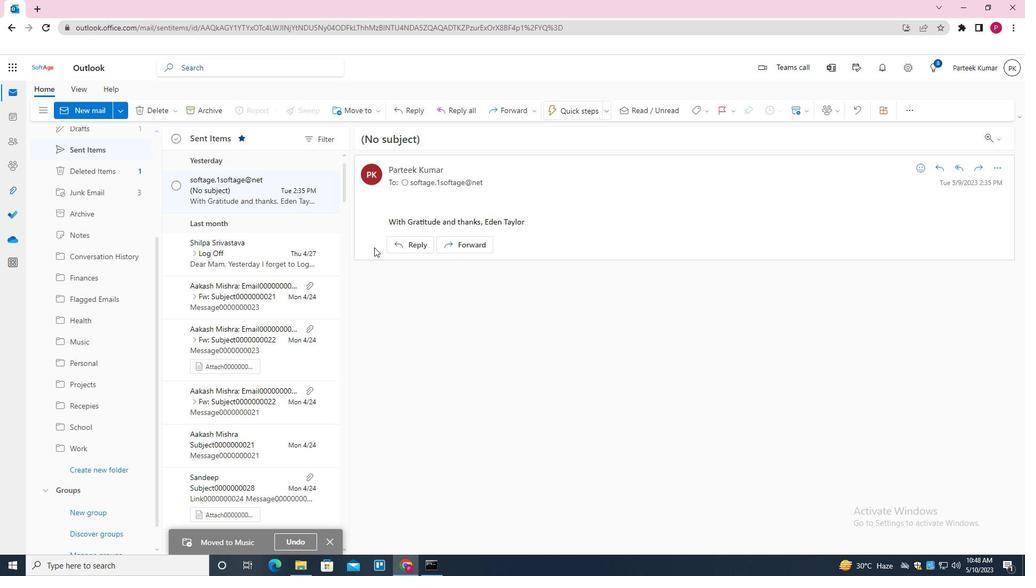 
